 Task: Create a due date automation trigger when advanced on, the moment a card is due add dates due in less than 1 working days.
Action: Mouse moved to (840, 262)
Screenshot: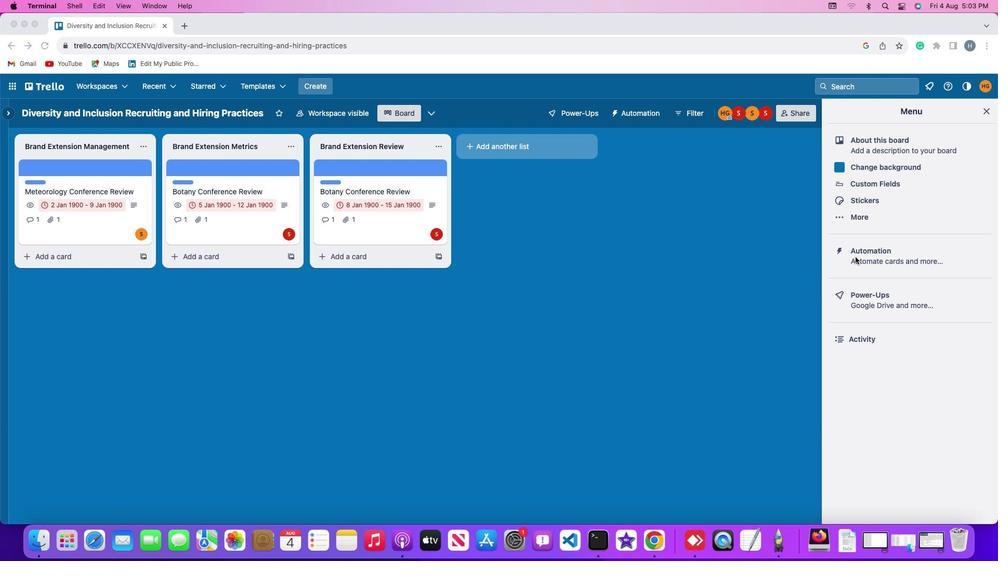 
Action: Mouse pressed left at (840, 262)
Screenshot: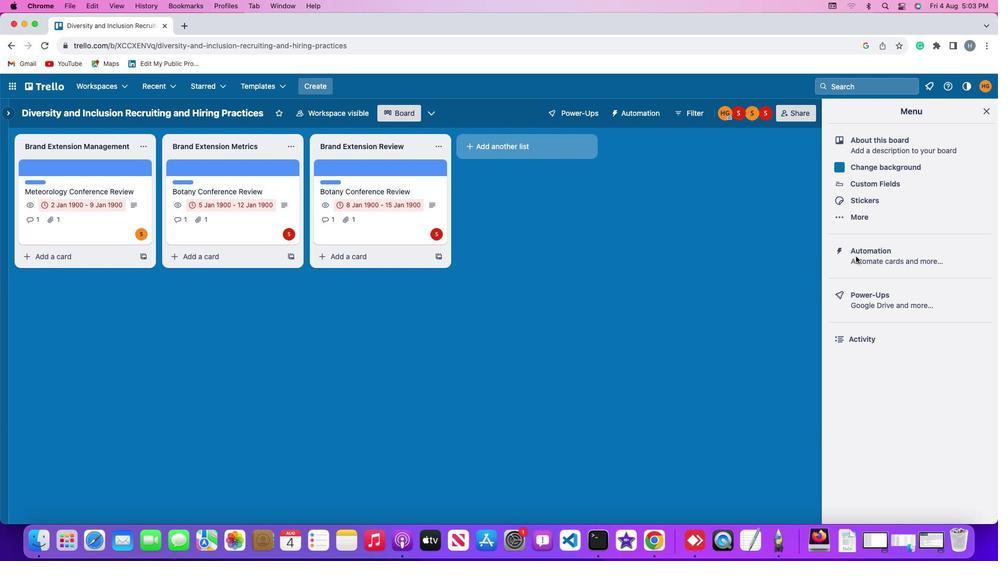 
Action: Mouse moved to (840, 262)
Screenshot: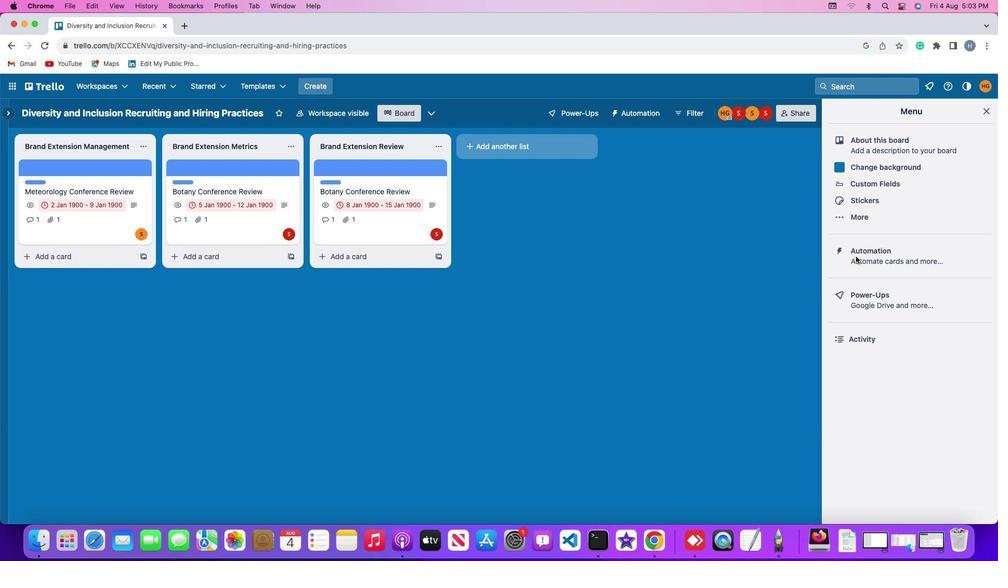 
Action: Mouse pressed left at (840, 262)
Screenshot: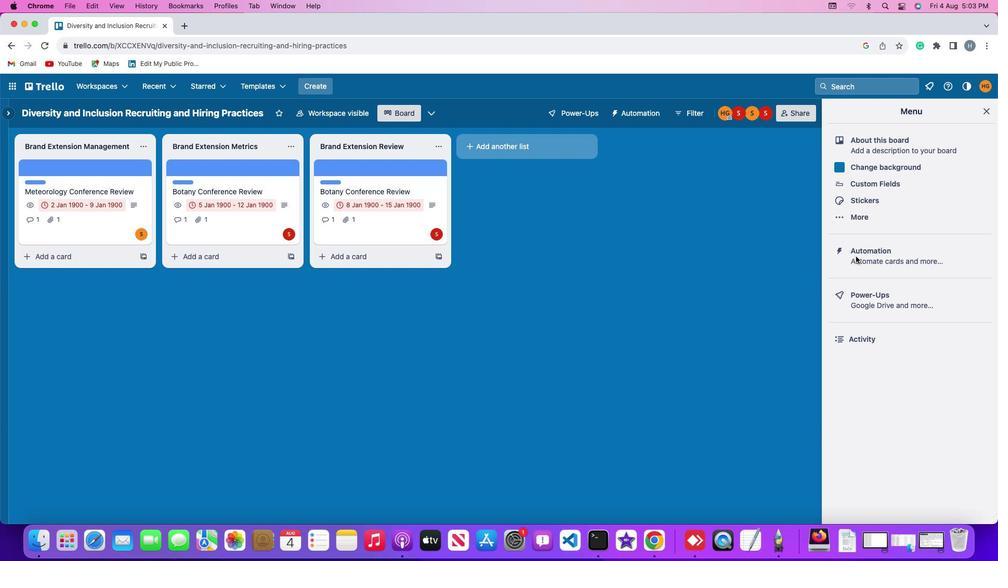 
Action: Mouse moved to (131, 252)
Screenshot: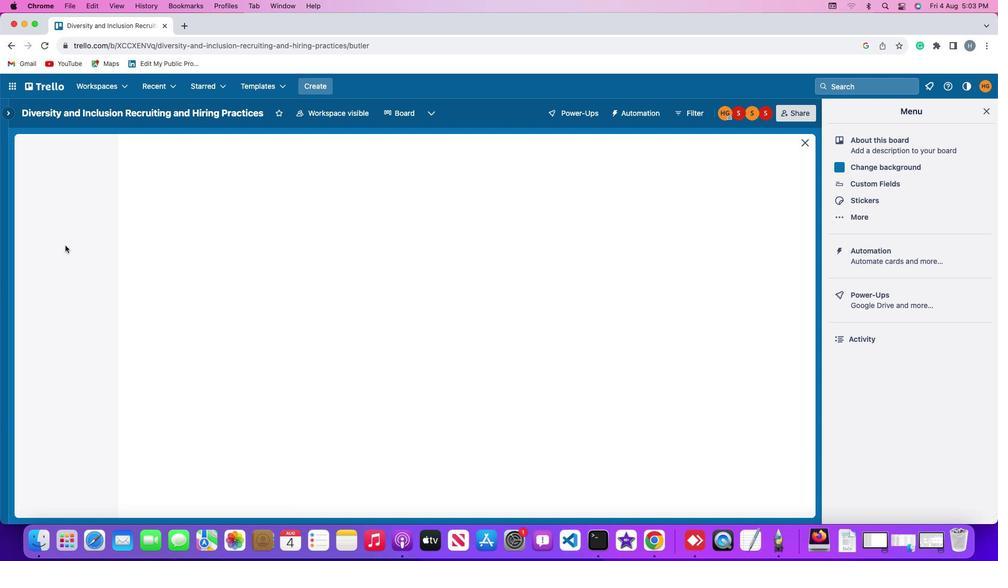 
Action: Mouse pressed left at (131, 252)
Screenshot: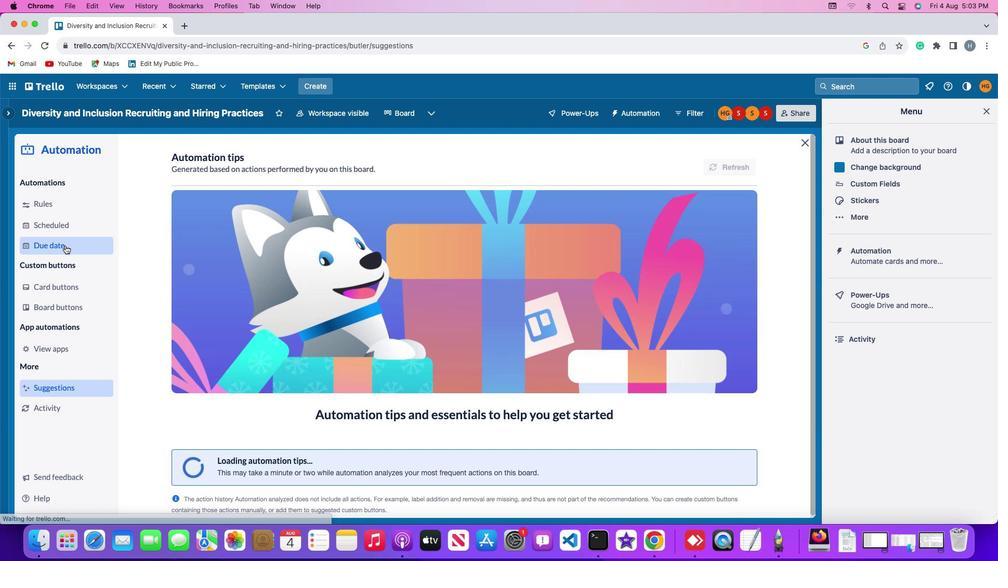 
Action: Mouse moved to (709, 173)
Screenshot: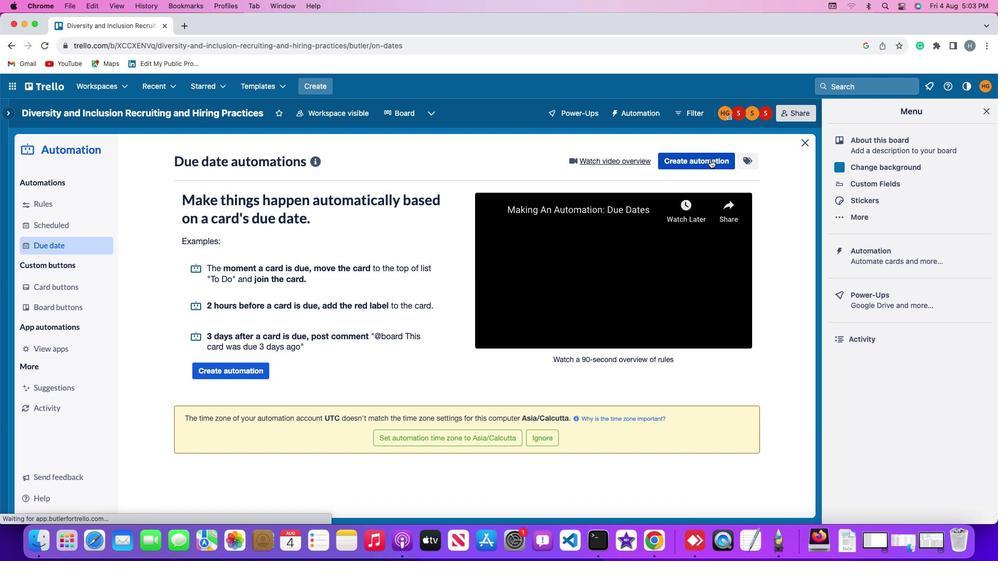 
Action: Mouse pressed left at (709, 173)
Screenshot: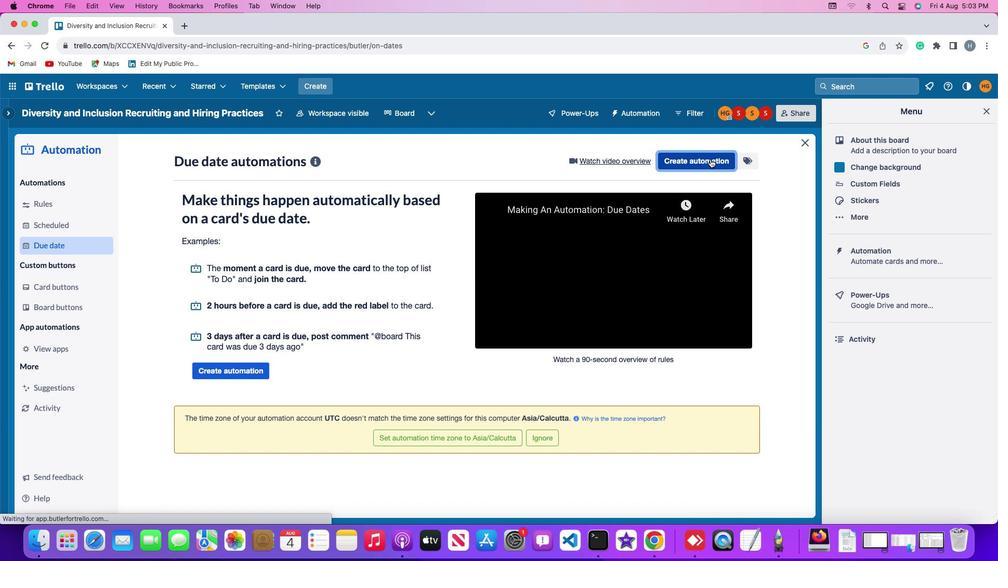 
Action: Mouse moved to (531, 268)
Screenshot: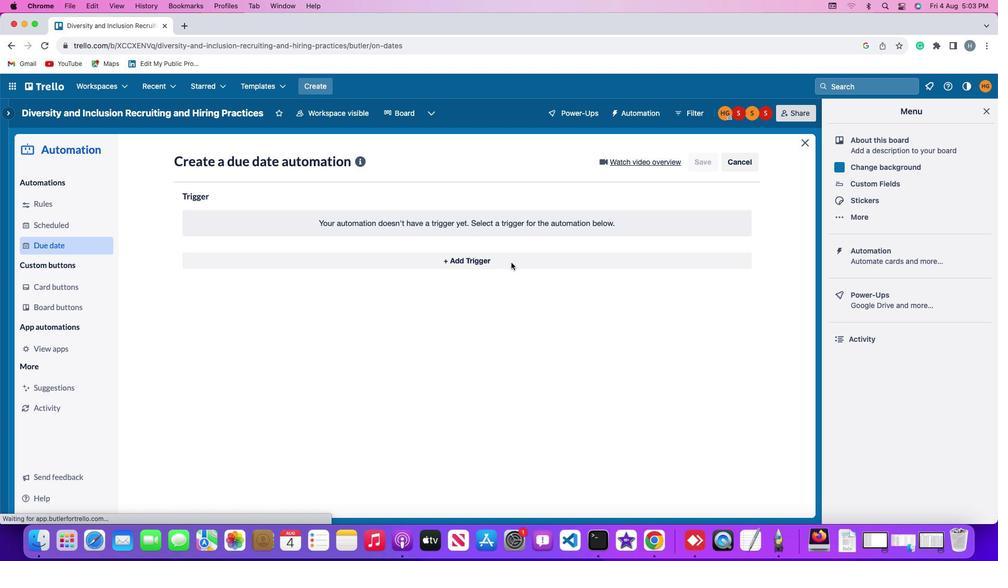 
Action: Mouse pressed left at (531, 268)
Screenshot: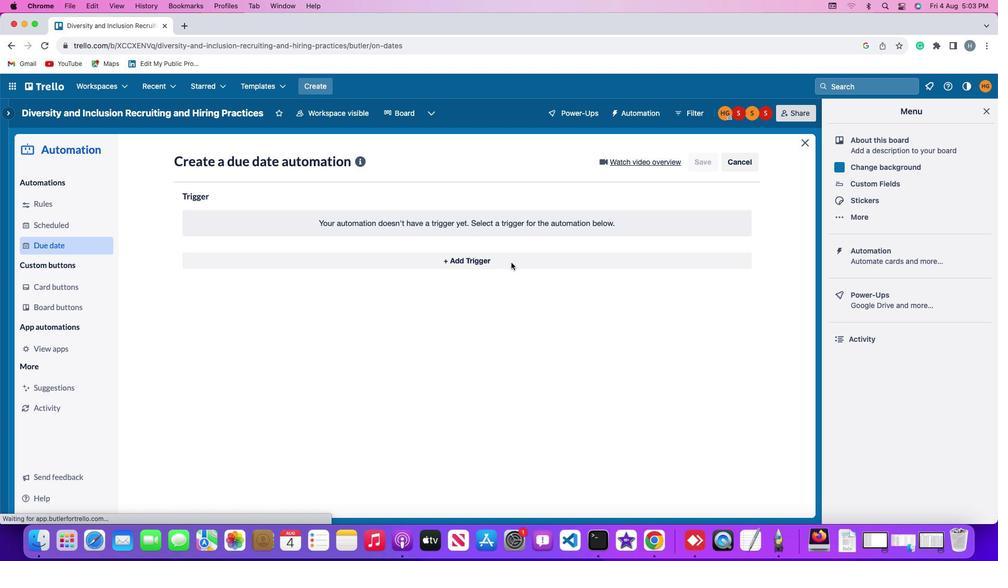 
Action: Mouse moved to (269, 381)
Screenshot: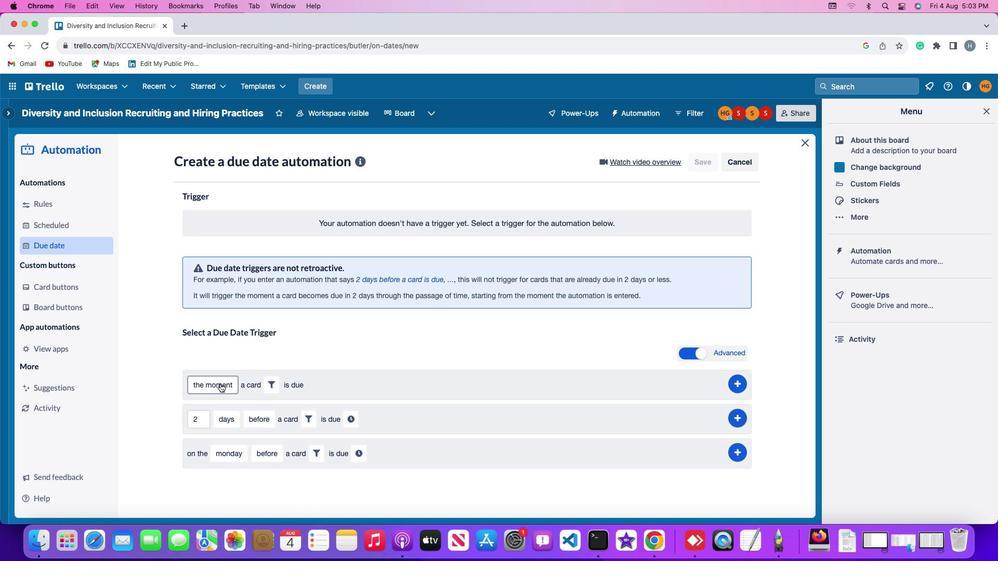 
Action: Mouse pressed left at (269, 381)
Screenshot: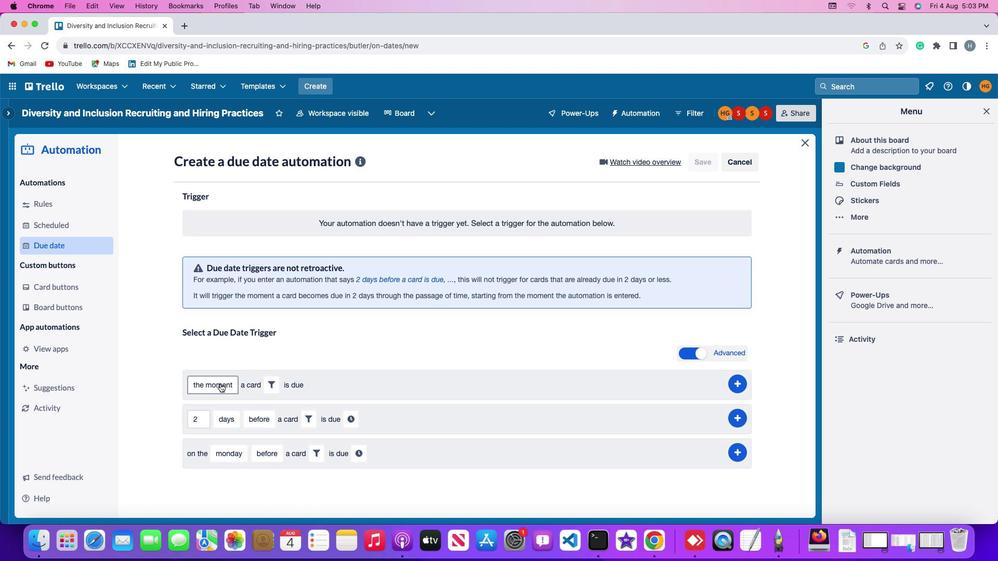 
Action: Mouse moved to (271, 402)
Screenshot: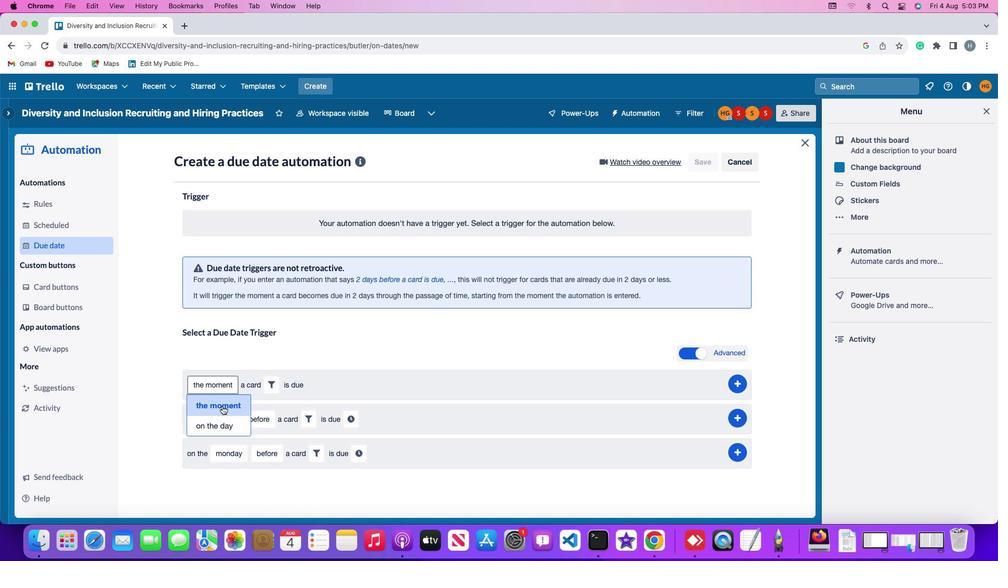
Action: Mouse pressed left at (271, 402)
Screenshot: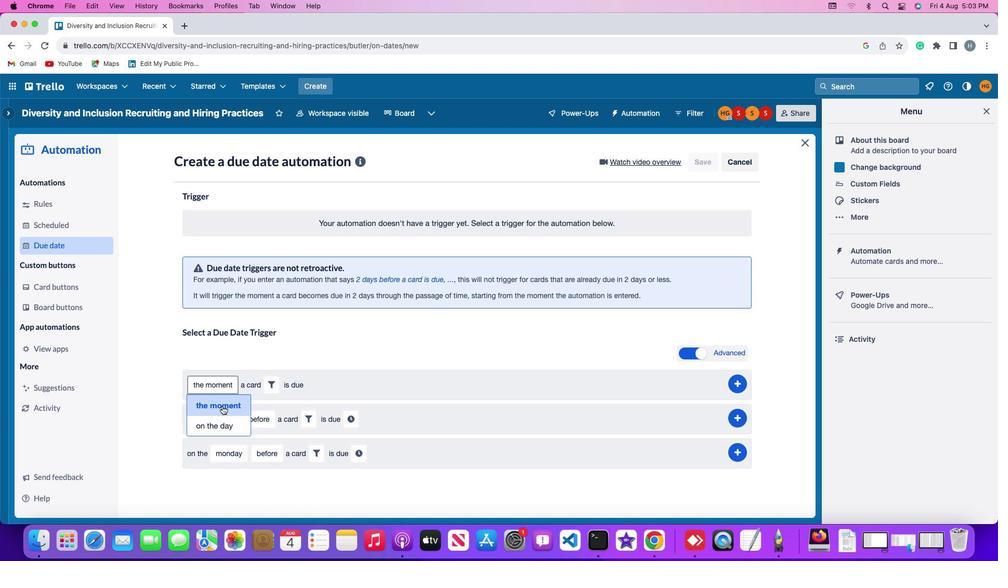 
Action: Mouse moved to (317, 383)
Screenshot: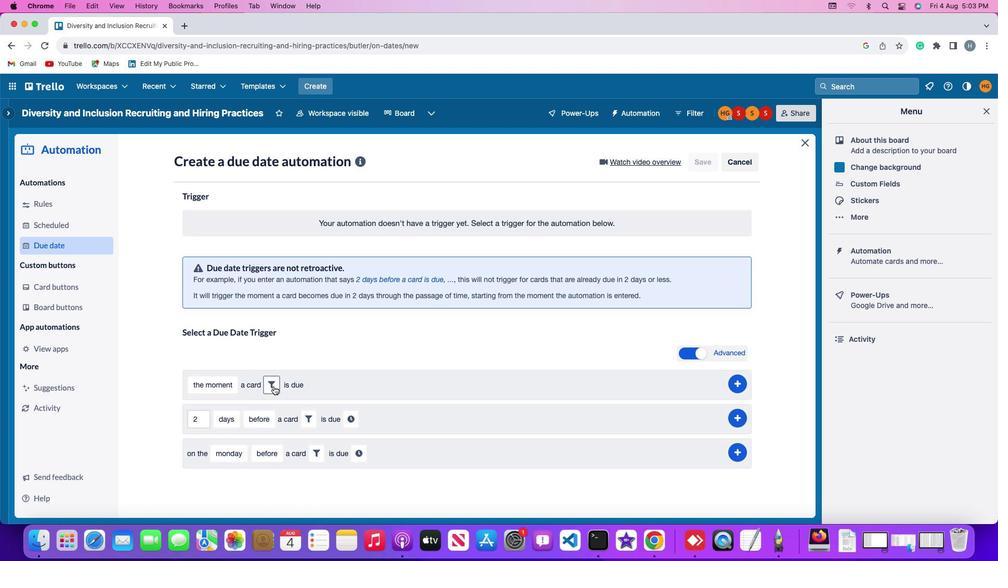 
Action: Mouse pressed left at (317, 383)
Screenshot: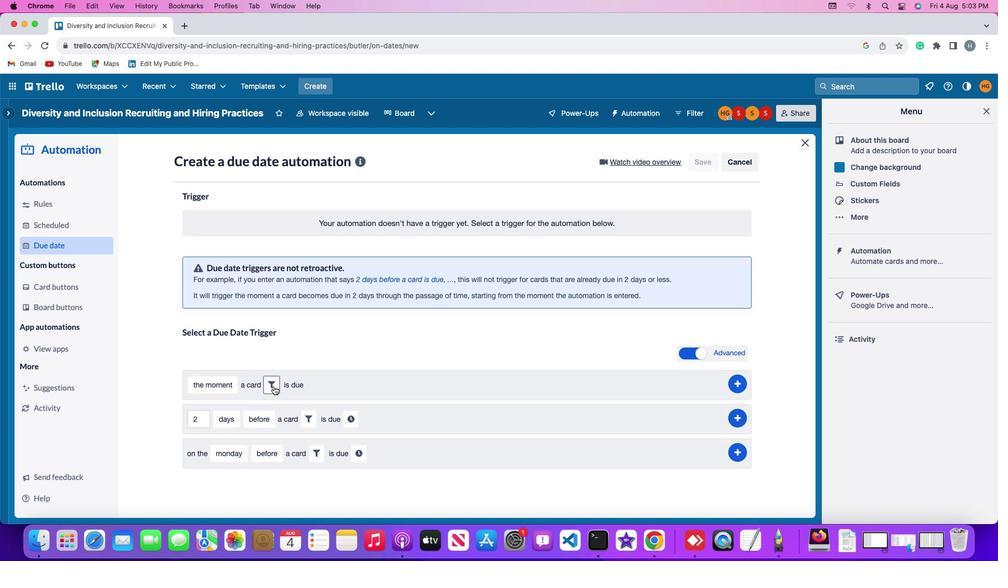
Action: Mouse moved to (367, 414)
Screenshot: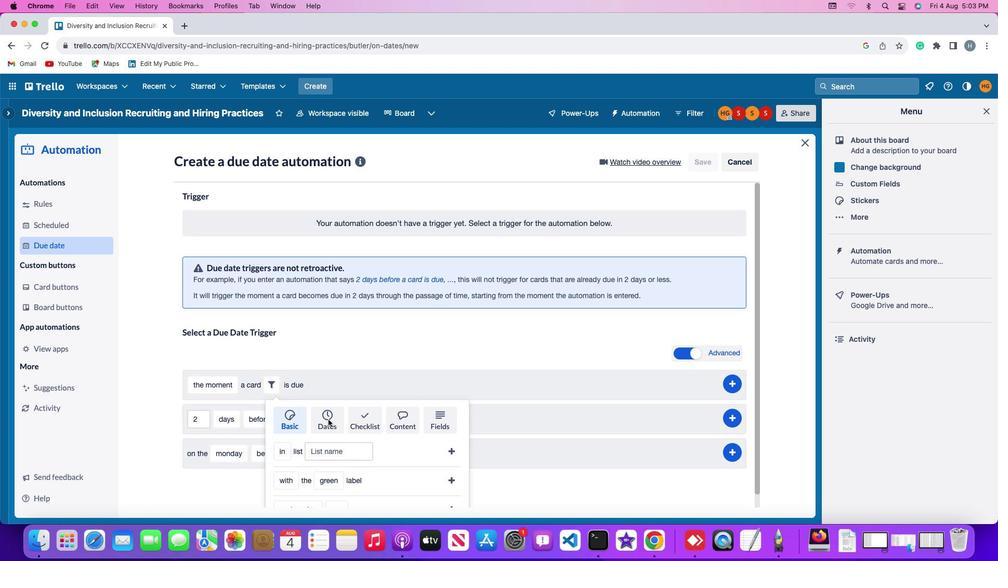 
Action: Mouse pressed left at (367, 414)
Screenshot: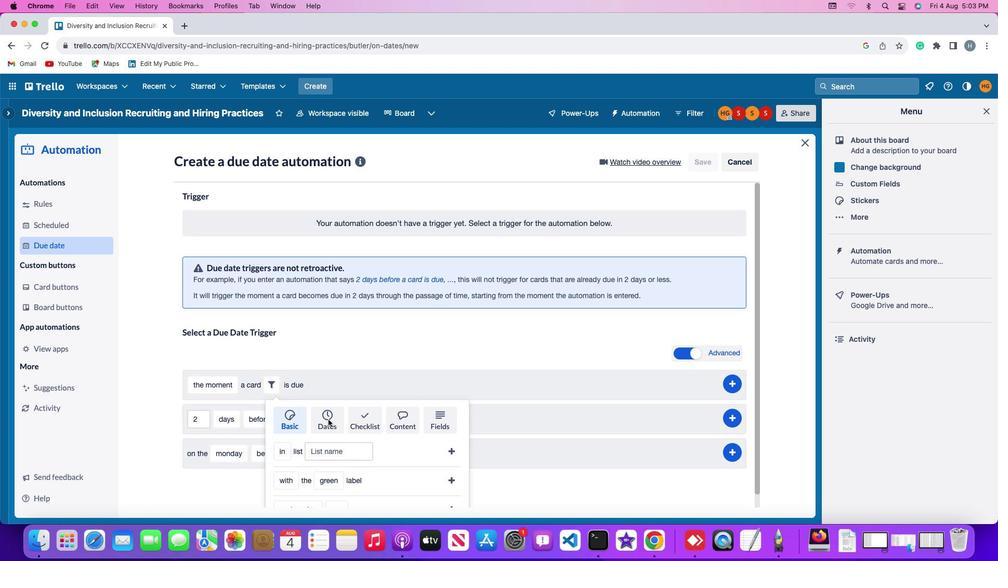 
Action: Mouse moved to (372, 430)
Screenshot: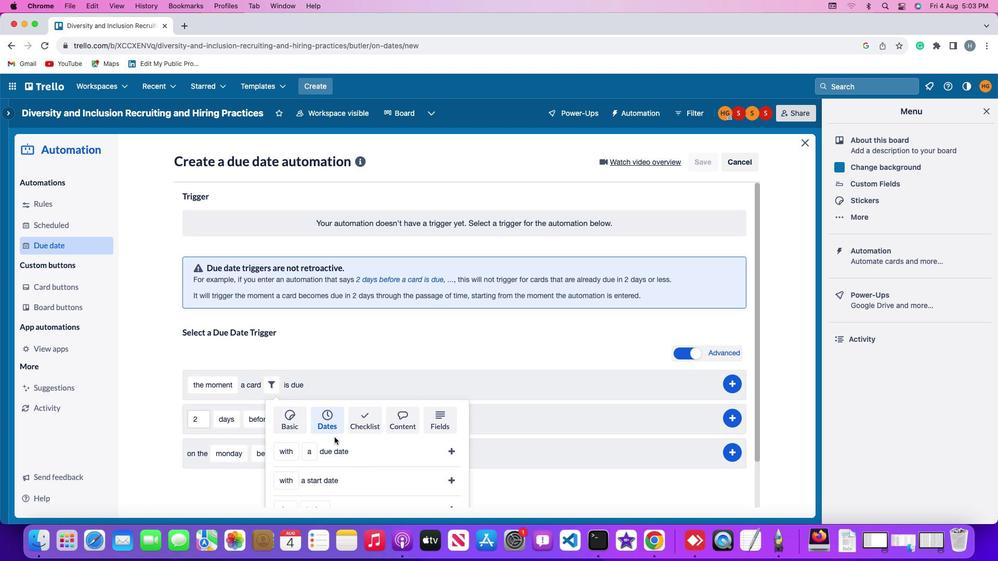 
Action: Mouse scrolled (372, 430) with delta (72, 23)
Screenshot: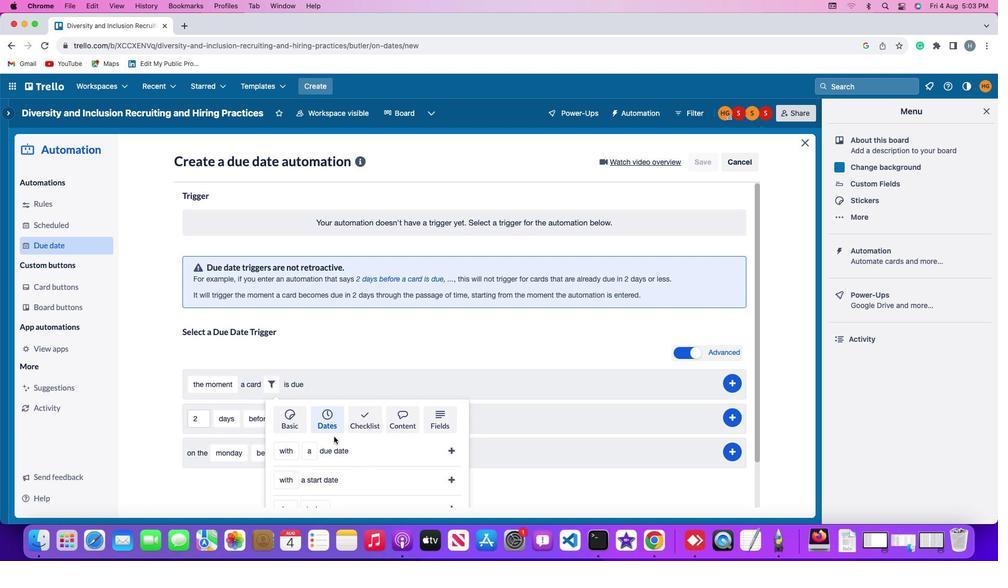 
Action: Mouse scrolled (372, 430) with delta (72, 23)
Screenshot: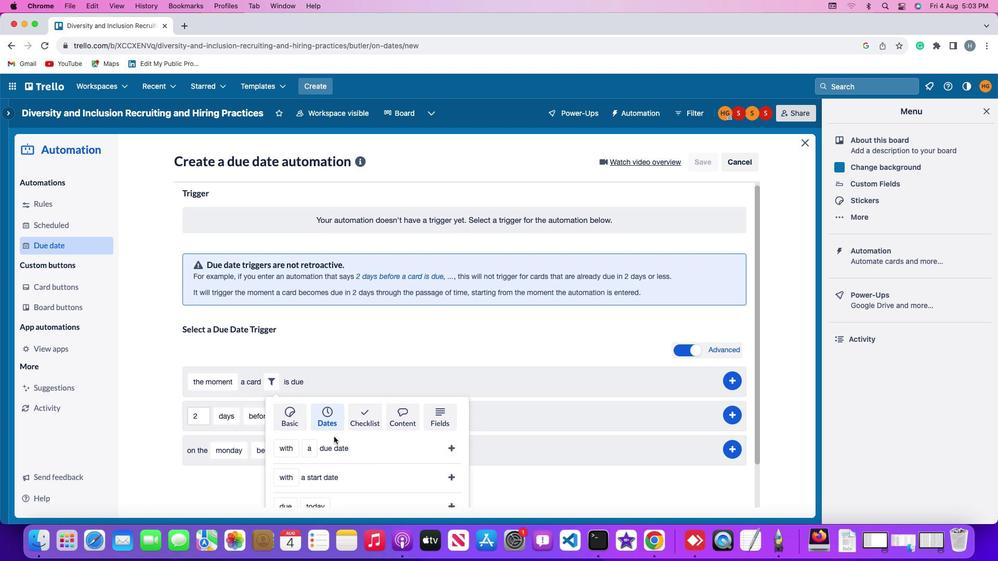 
Action: Mouse moved to (371, 430)
Screenshot: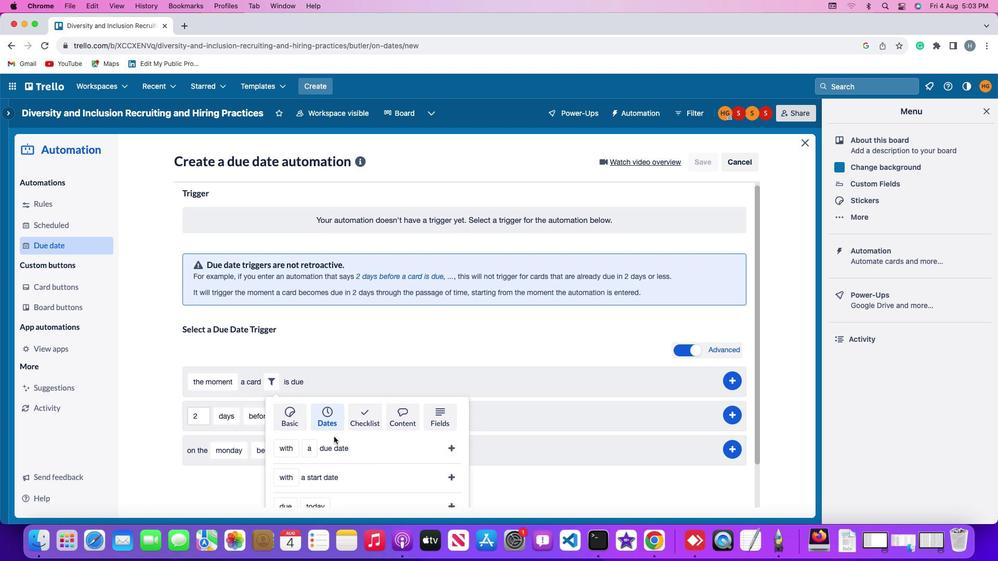 
Action: Mouse scrolled (371, 430) with delta (72, 22)
Screenshot: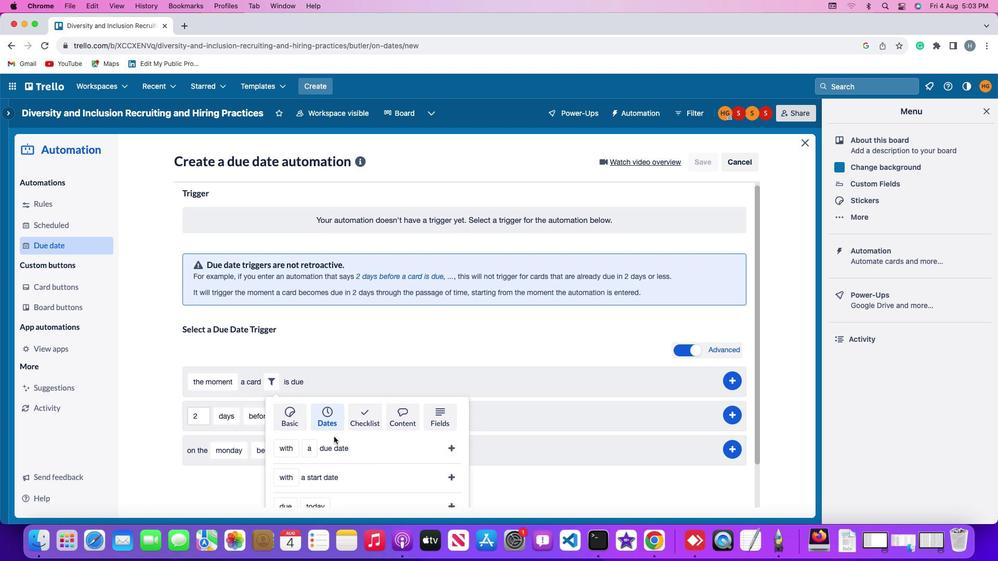 
Action: Mouse scrolled (371, 430) with delta (72, 22)
Screenshot: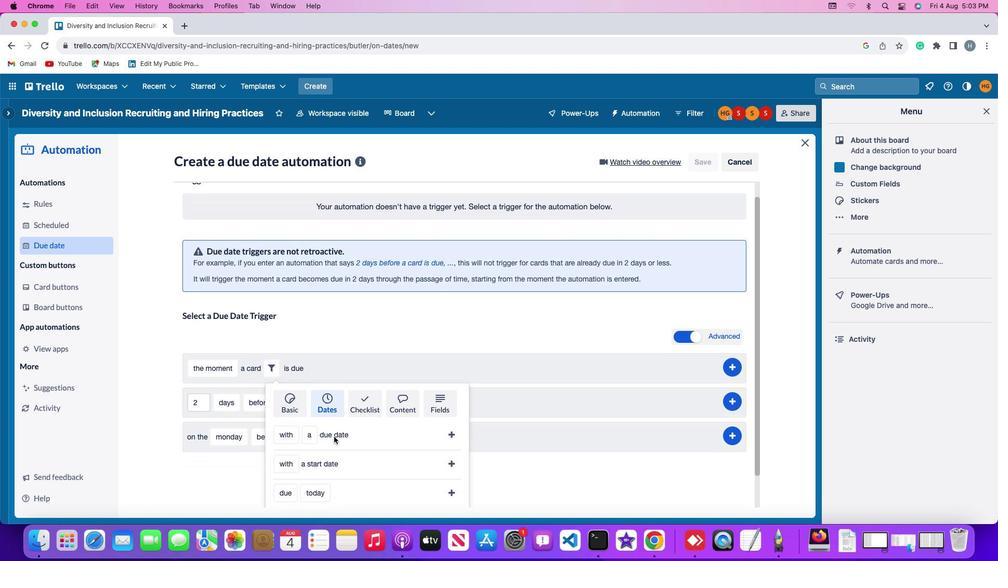 
Action: Mouse scrolled (371, 430) with delta (72, 21)
Screenshot: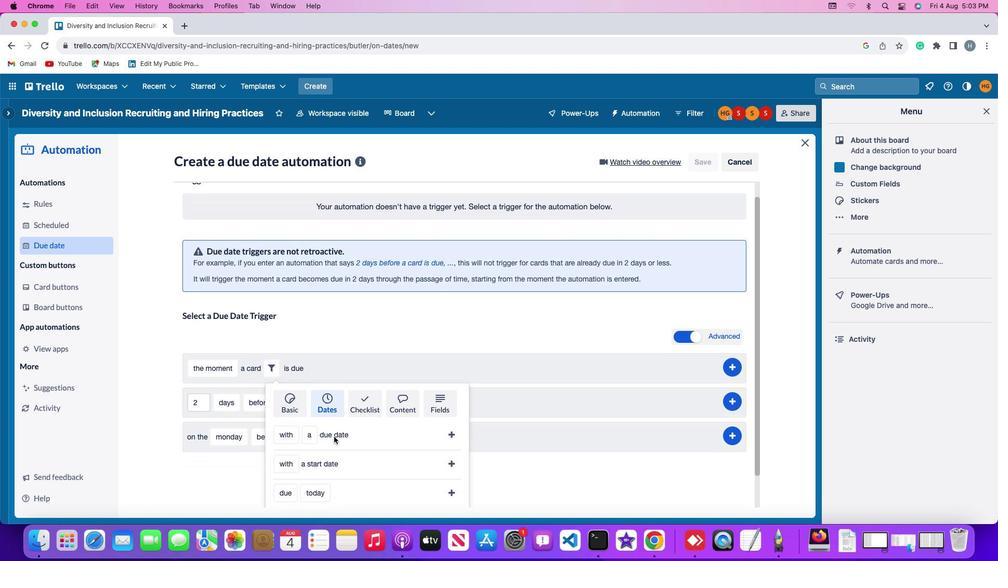 
Action: Mouse scrolled (371, 430) with delta (72, 21)
Screenshot: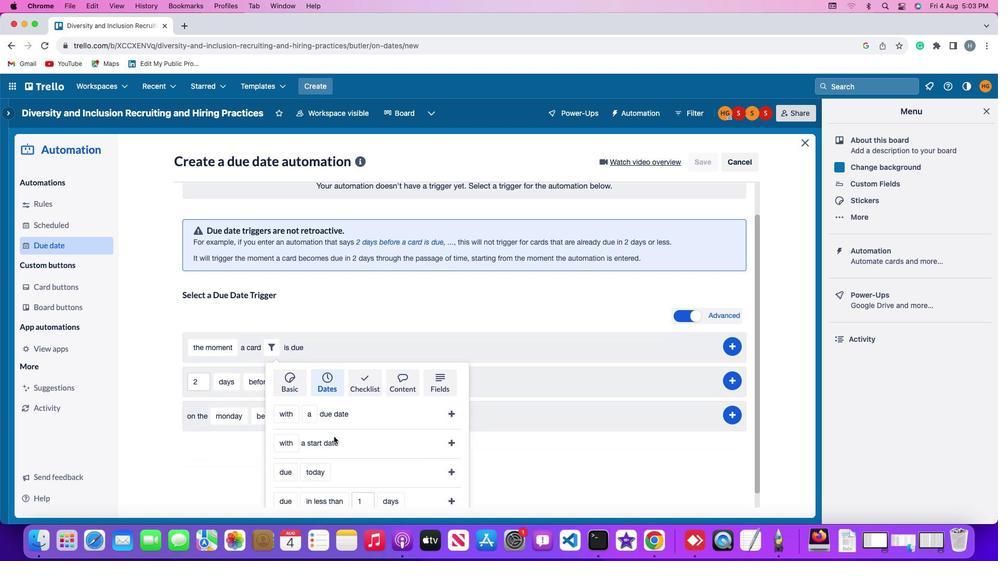 
Action: Mouse scrolled (371, 430) with delta (72, 23)
Screenshot: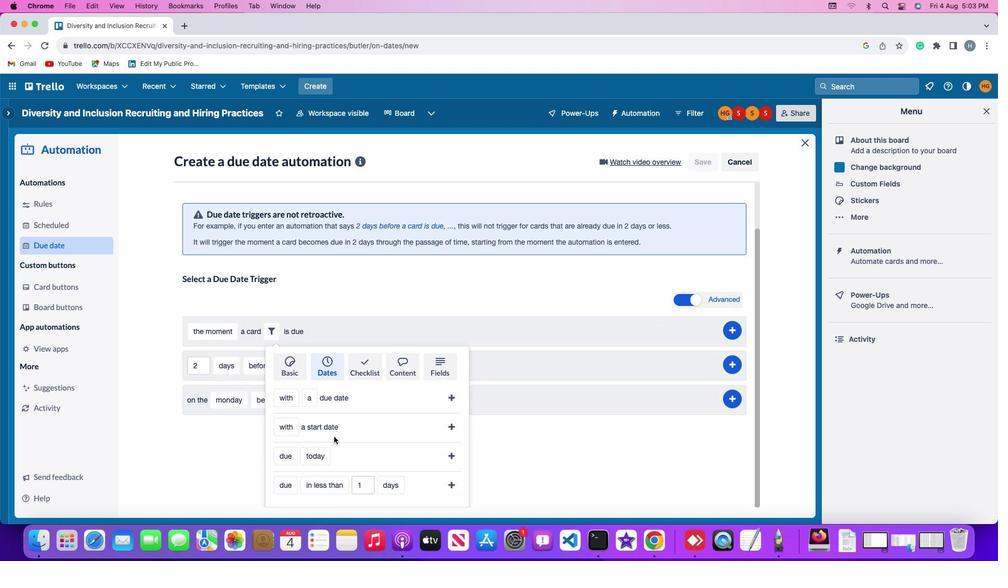 
Action: Mouse scrolled (371, 430) with delta (72, 23)
Screenshot: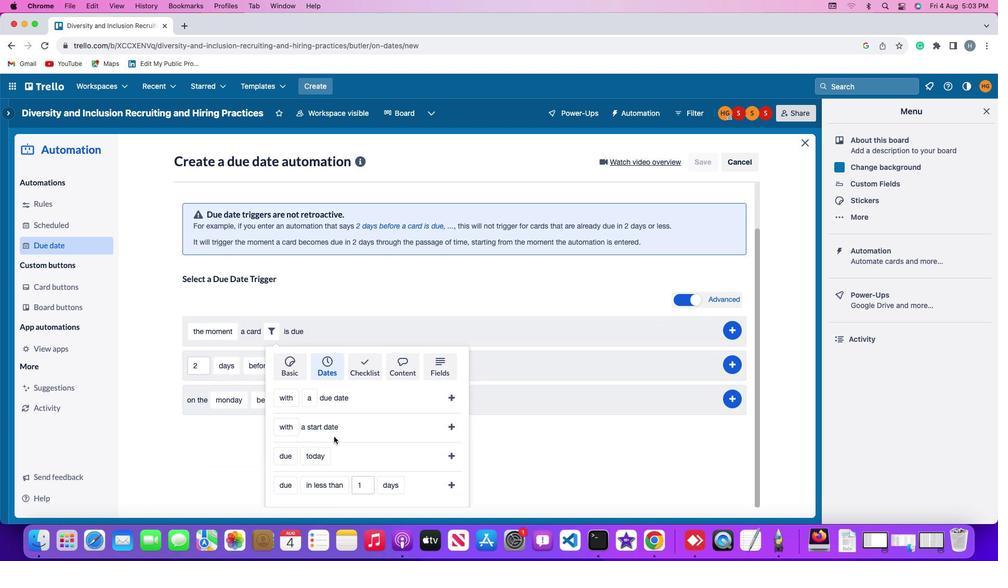 
Action: Mouse scrolled (371, 430) with delta (72, 22)
Screenshot: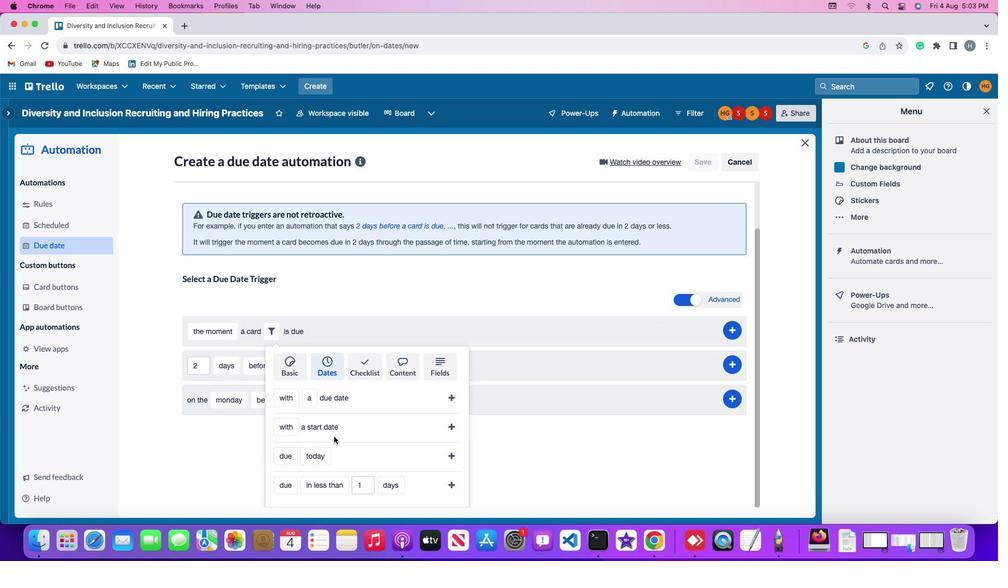 
Action: Mouse scrolled (371, 430) with delta (72, 21)
Screenshot: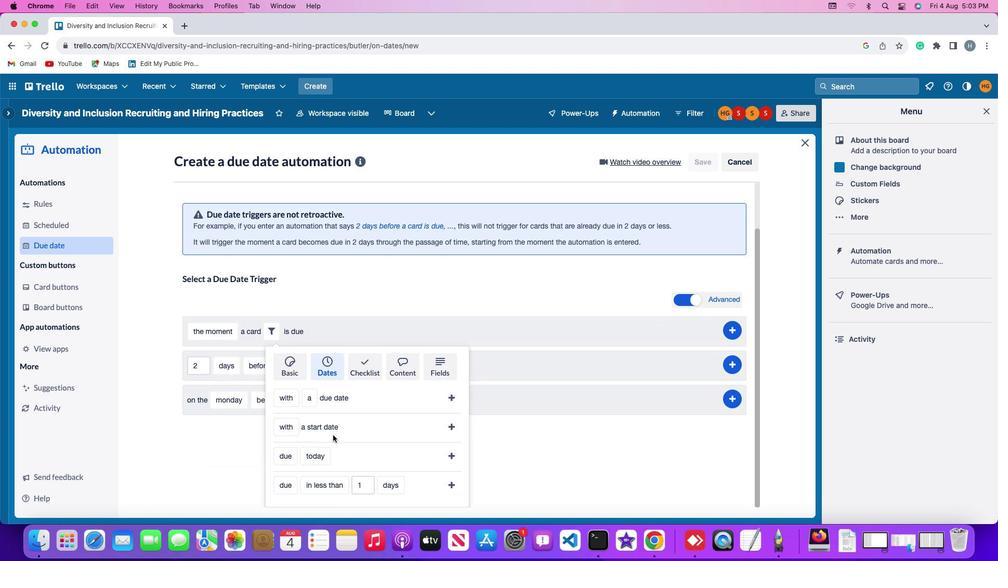 
Action: Mouse moved to (331, 471)
Screenshot: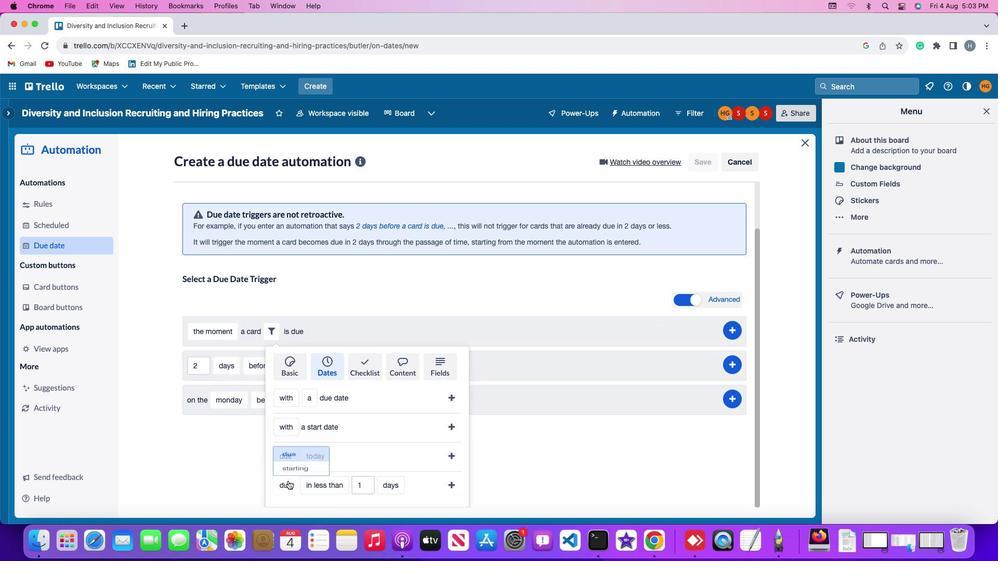 
Action: Mouse pressed left at (331, 471)
Screenshot: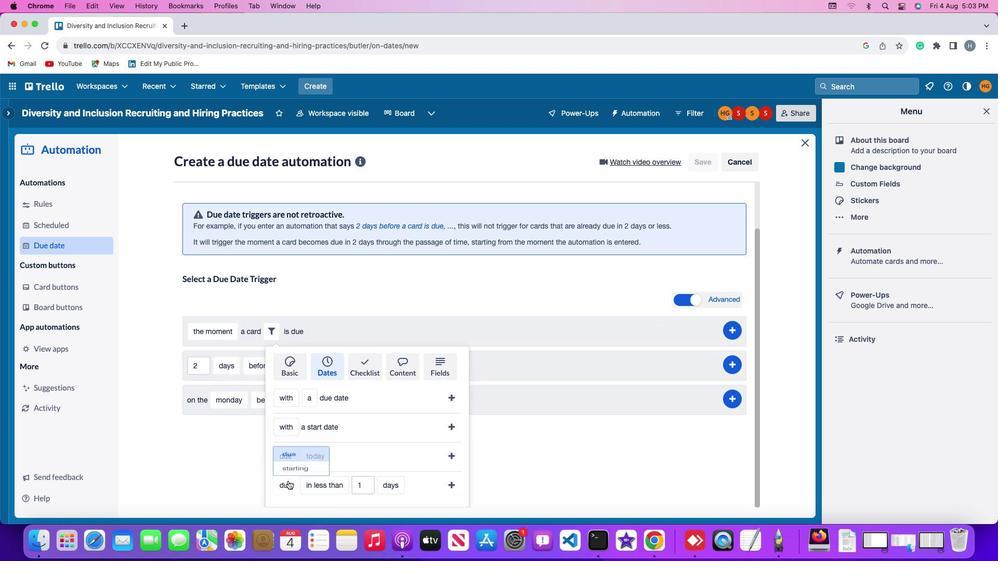 
Action: Mouse moved to (340, 435)
Screenshot: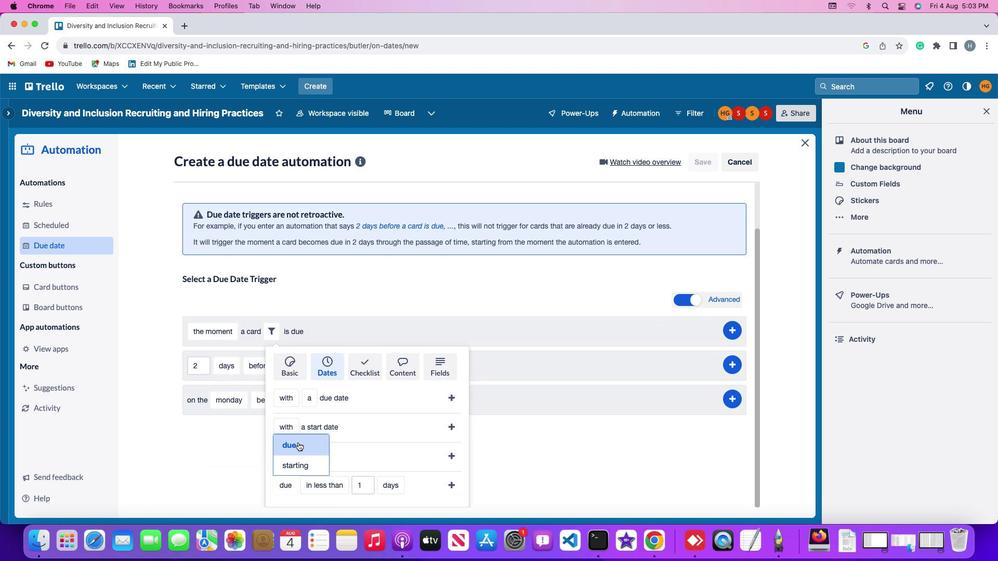 
Action: Mouse pressed left at (340, 435)
Screenshot: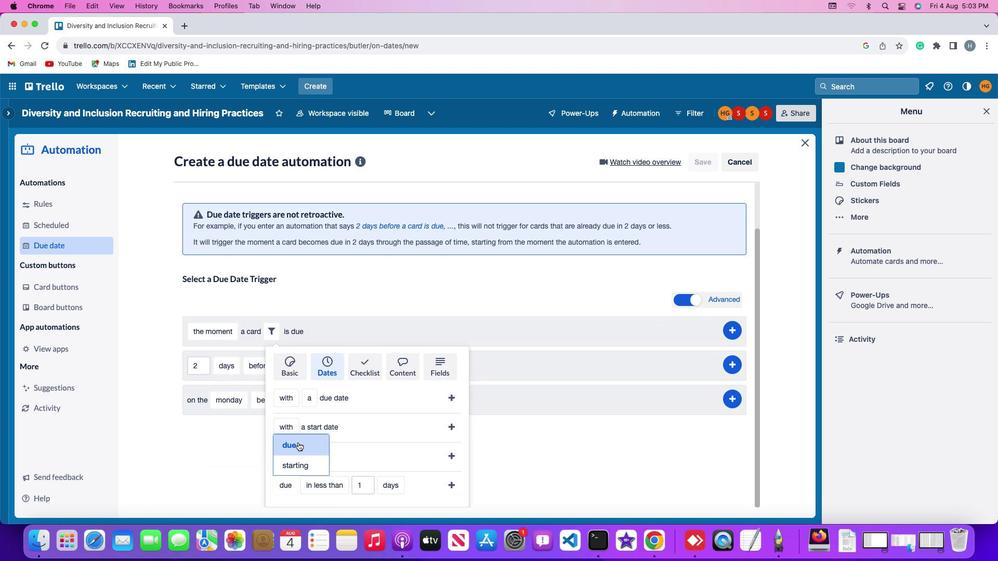 
Action: Mouse moved to (356, 474)
Screenshot: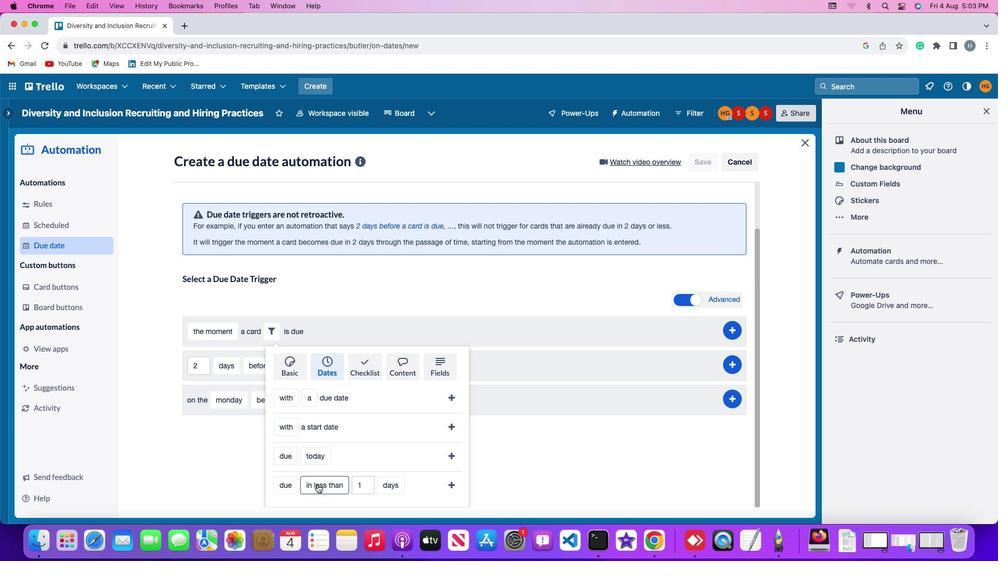 
Action: Mouse pressed left at (356, 474)
Screenshot: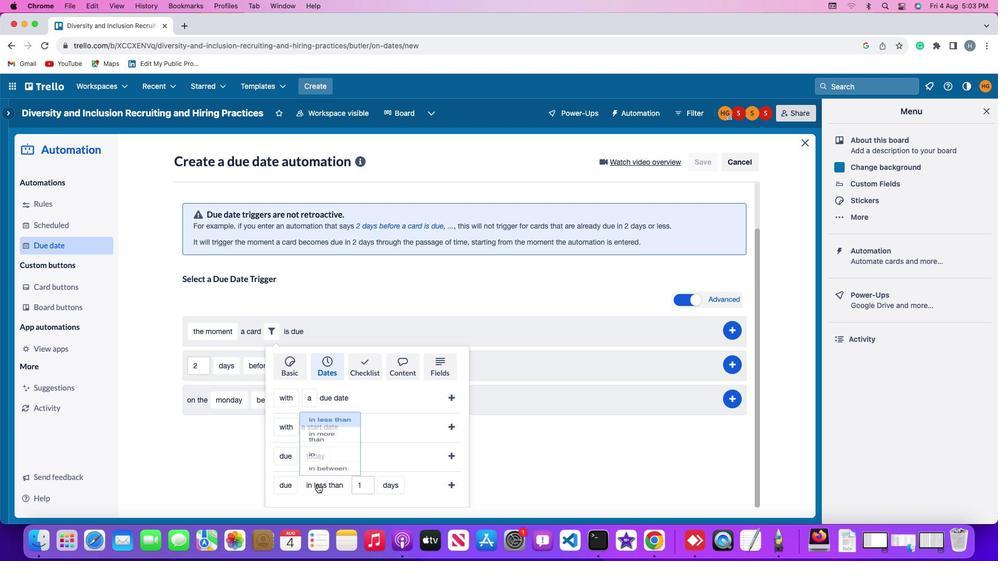 
Action: Mouse moved to (375, 392)
Screenshot: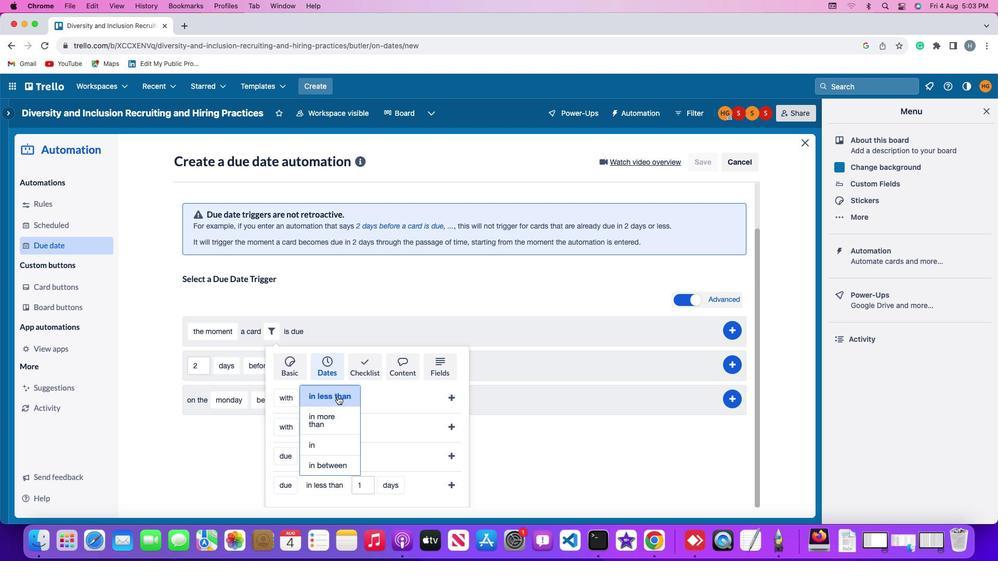 
Action: Mouse pressed left at (375, 392)
Screenshot: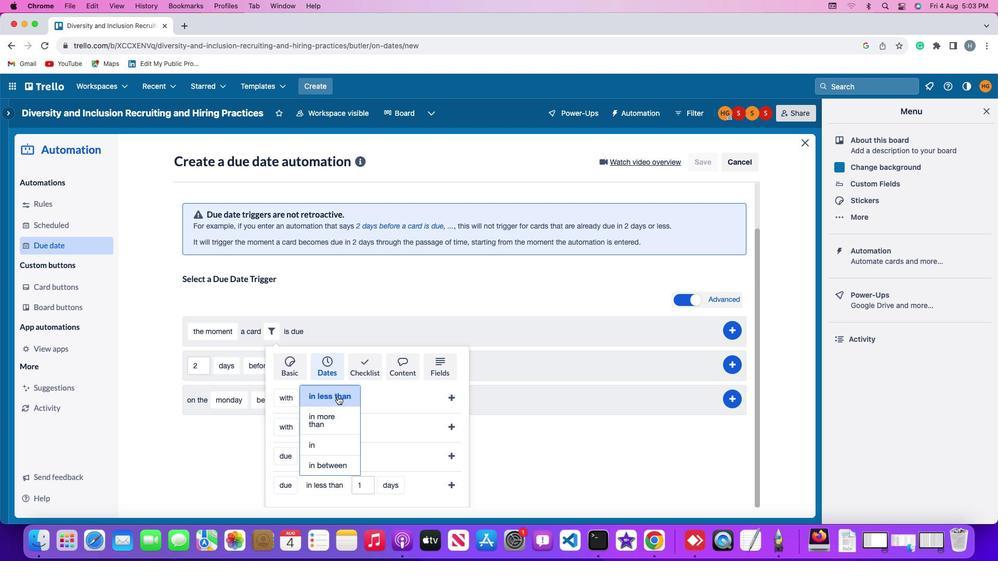 
Action: Mouse moved to (400, 472)
Screenshot: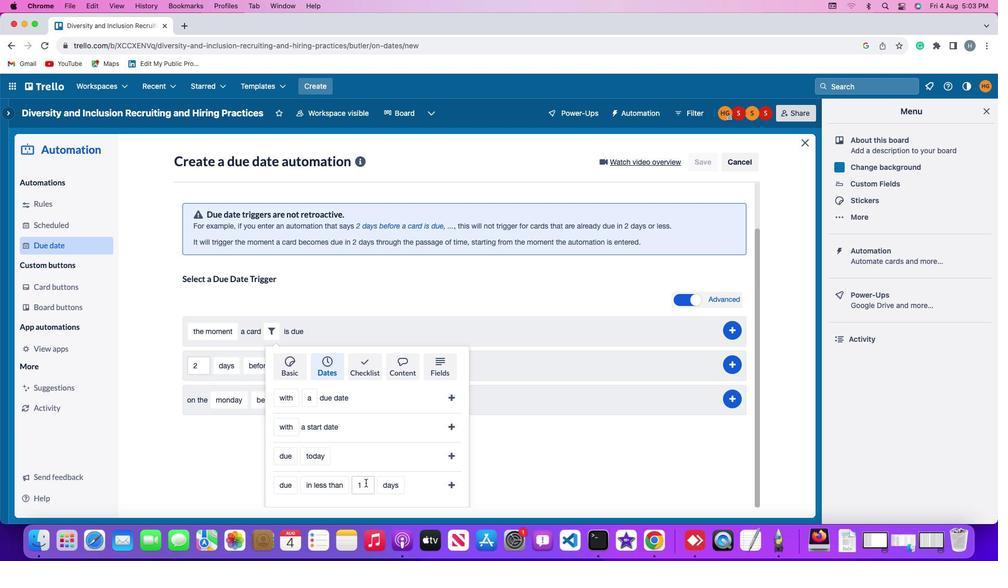 
Action: Mouse pressed left at (400, 472)
Screenshot: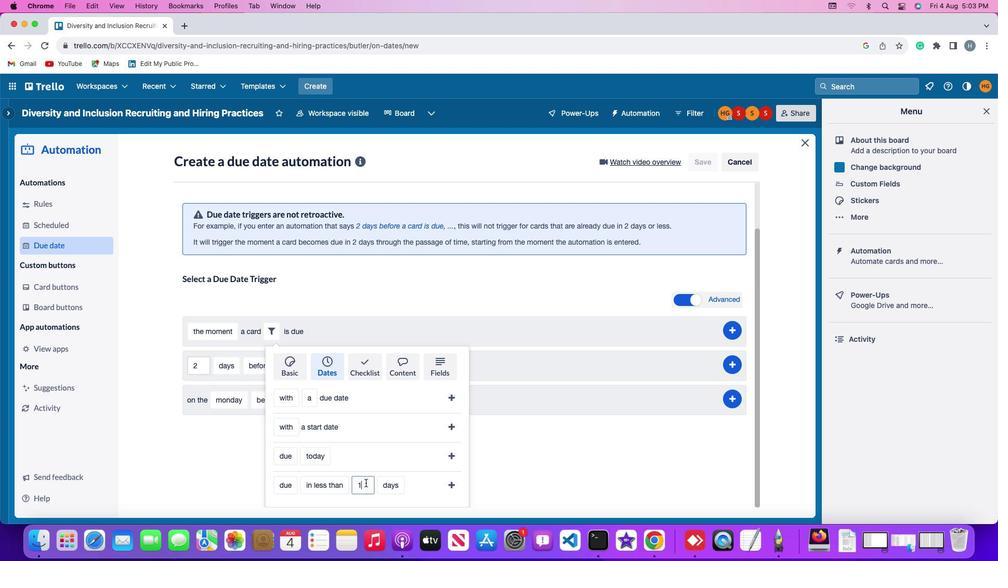 
Action: Mouse moved to (400, 473)
Screenshot: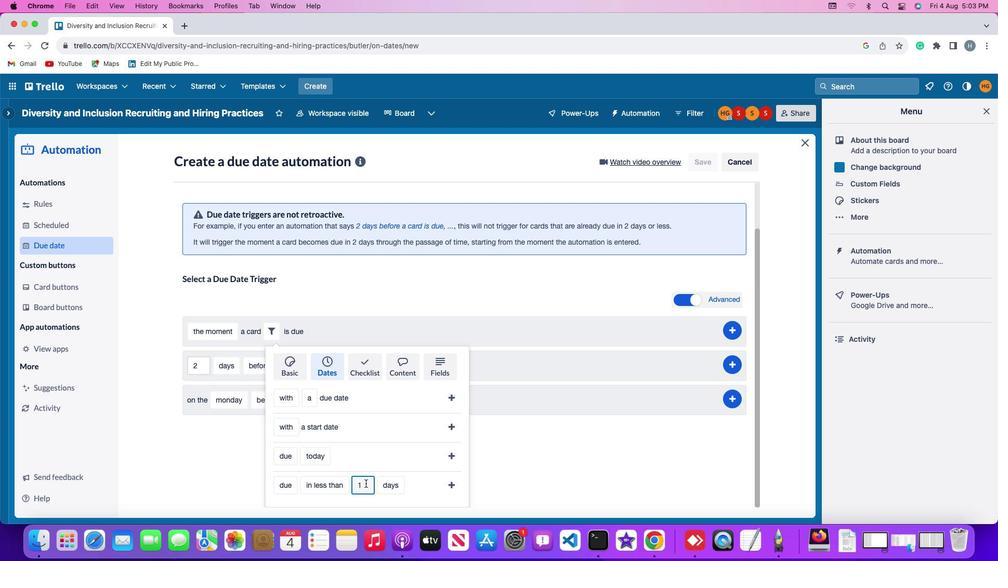 
Action: Key pressed Key.backspace'1'
Screenshot: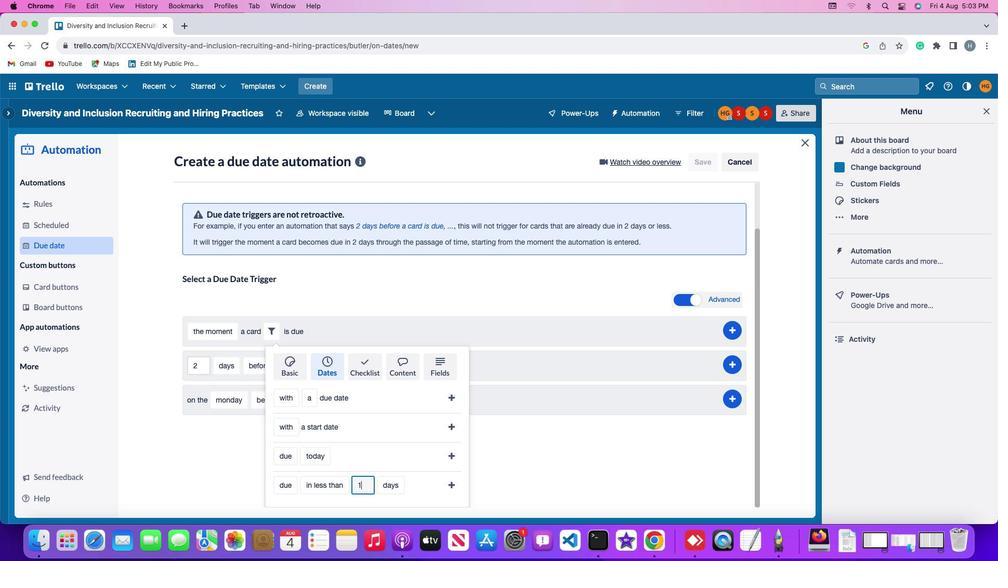 
Action: Mouse moved to (421, 474)
Screenshot: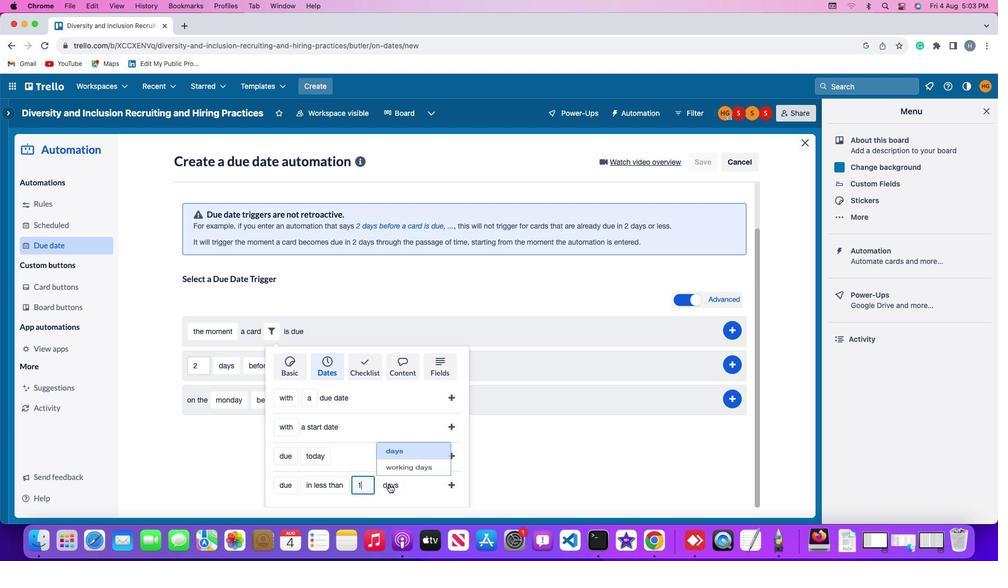 
Action: Mouse pressed left at (421, 474)
Screenshot: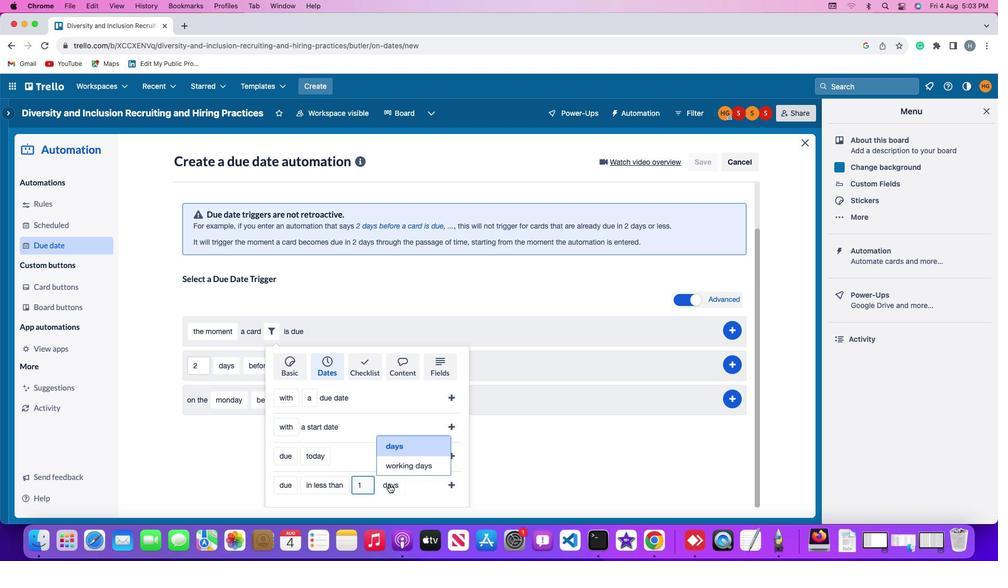 
Action: Mouse moved to (433, 458)
Screenshot: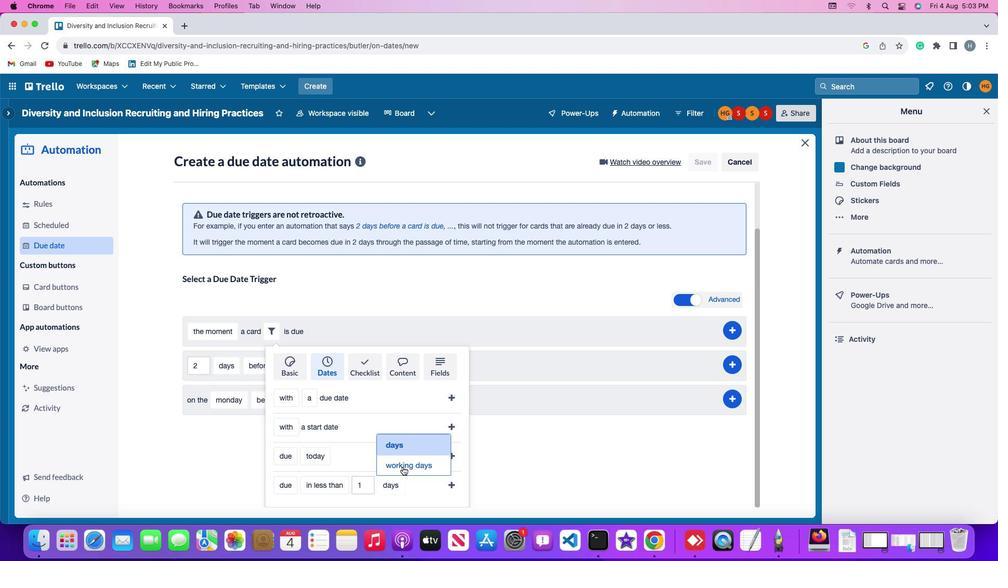 
Action: Mouse pressed left at (433, 458)
Screenshot: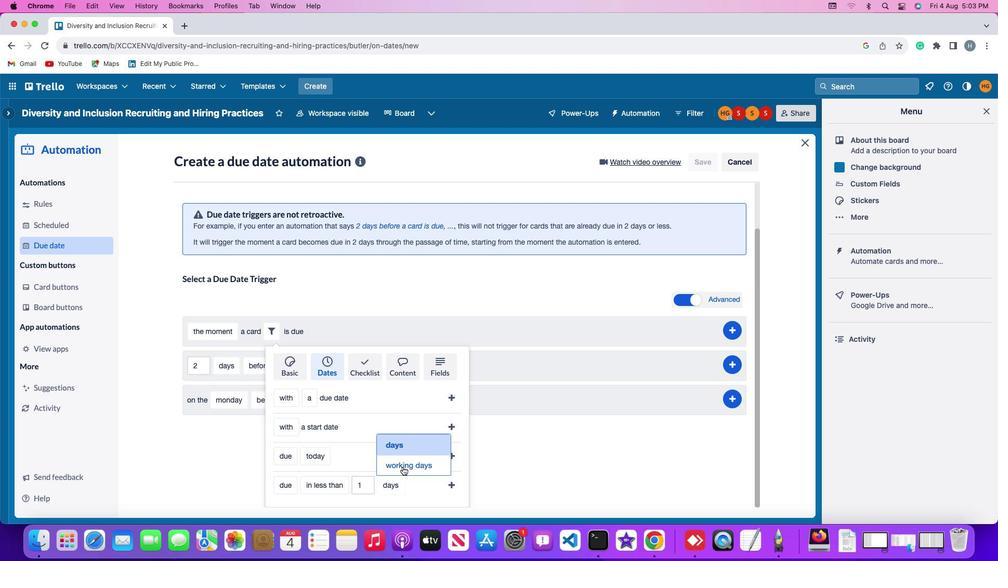 
Action: Mouse moved to (477, 472)
Screenshot: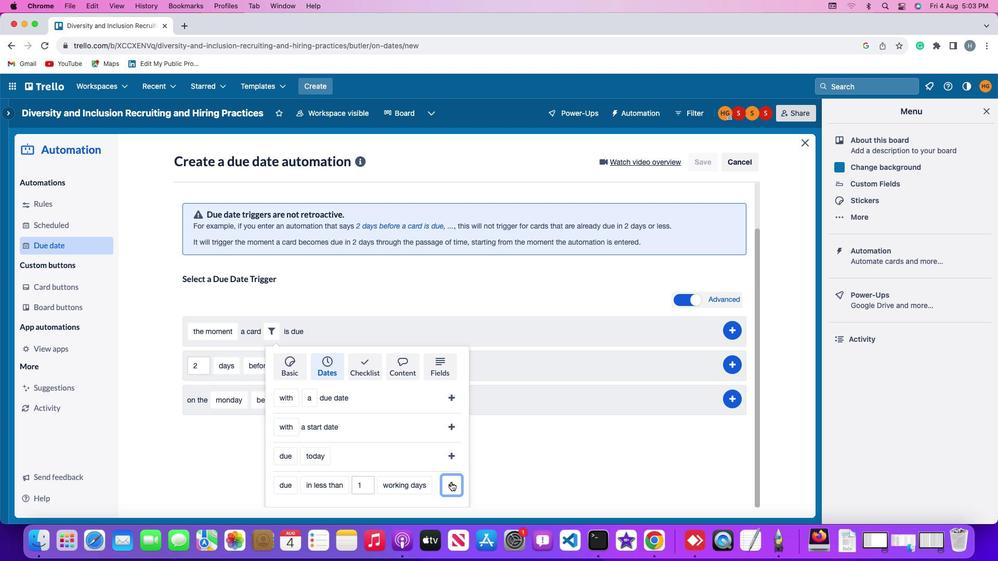 
Action: Mouse pressed left at (477, 472)
Screenshot: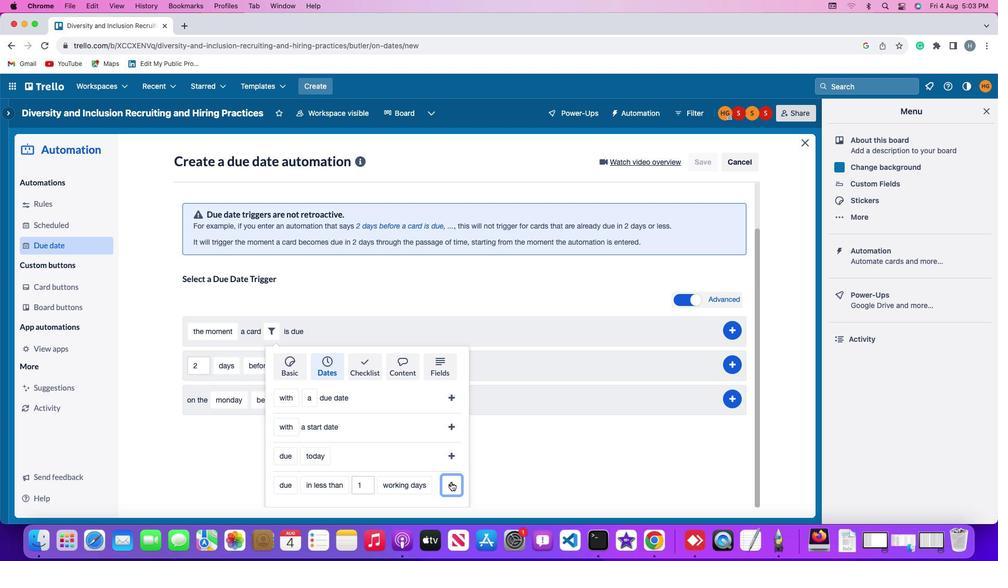
Action: Mouse moved to (731, 380)
Screenshot: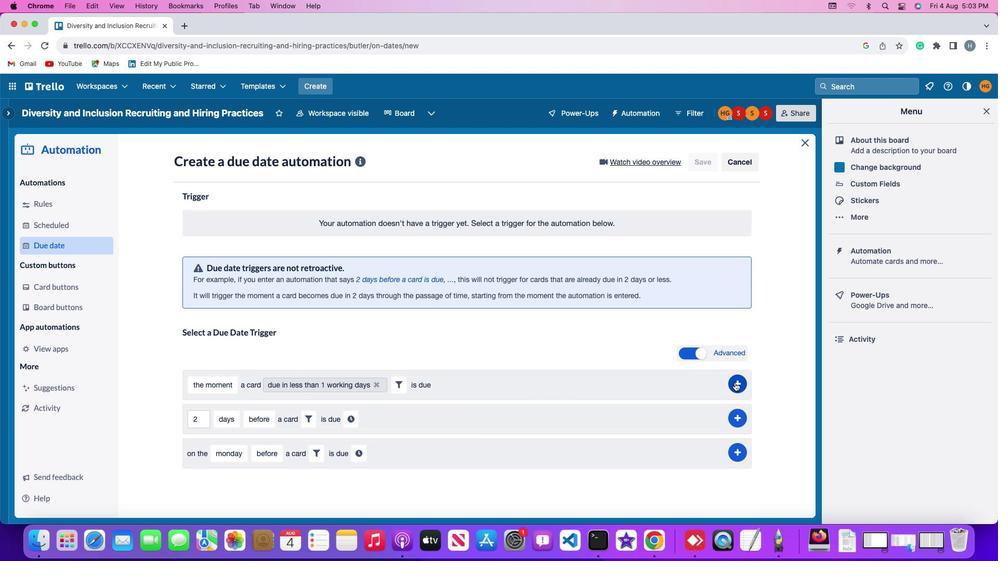 
Action: Mouse pressed left at (731, 380)
Screenshot: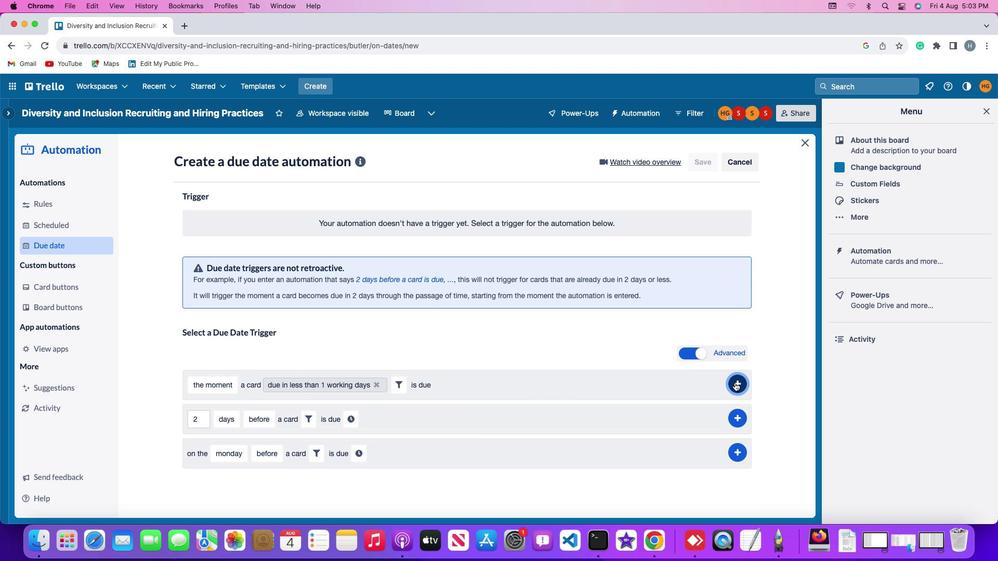 
Action: Mouse moved to (724, 276)
Screenshot: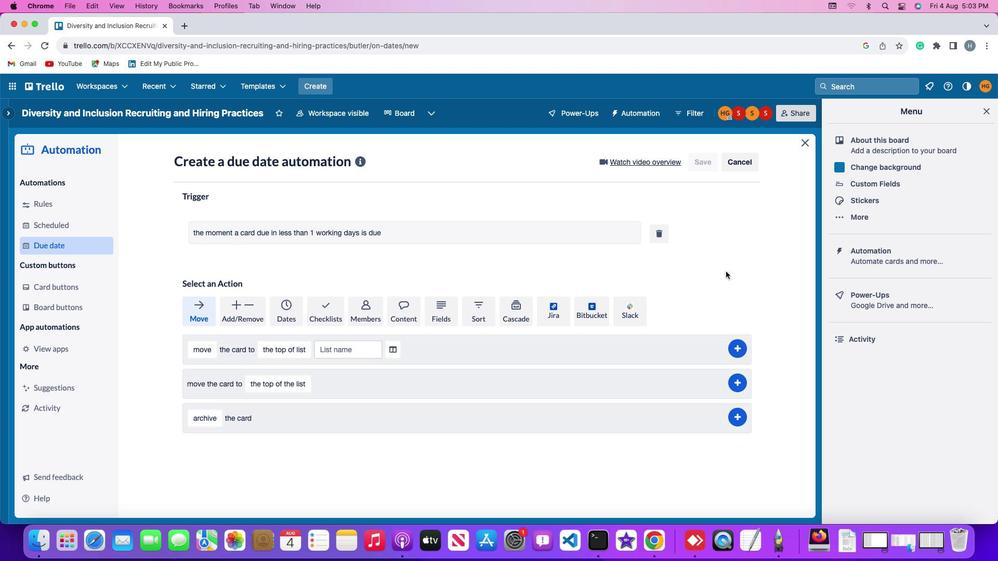 
